 Task: Create a due date automation trigger when advanced on, 2 working days after a card is due add dates starting in between 1 and 5 days at 11:00 AM.
Action: Mouse moved to (947, 75)
Screenshot: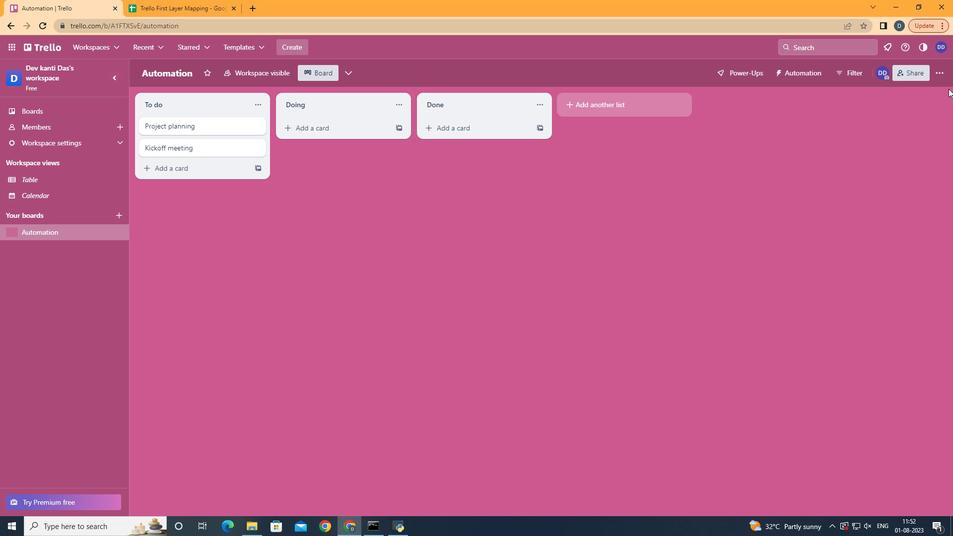 
Action: Mouse pressed left at (947, 75)
Screenshot: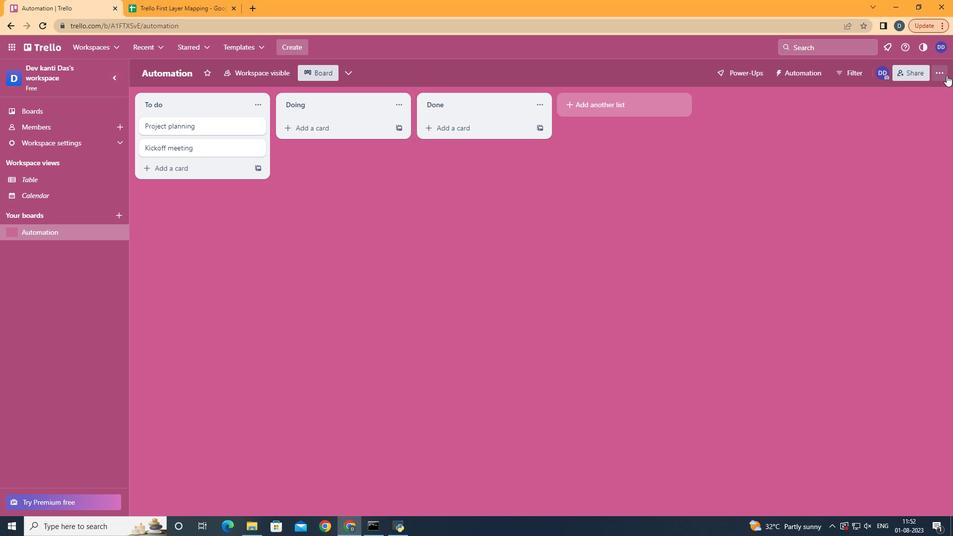 
Action: Mouse moved to (863, 208)
Screenshot: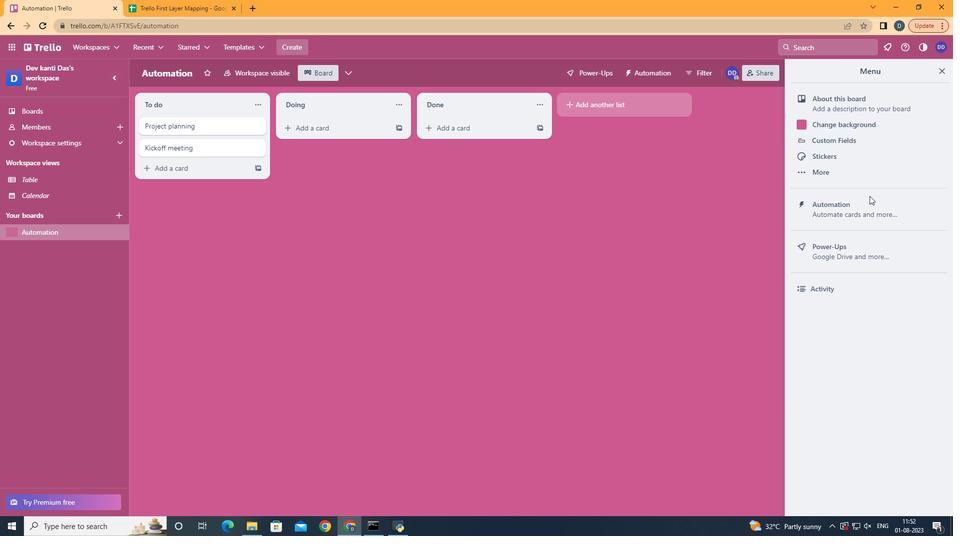 
Action: Mouse pressed left at (863, 208)
Screenshot: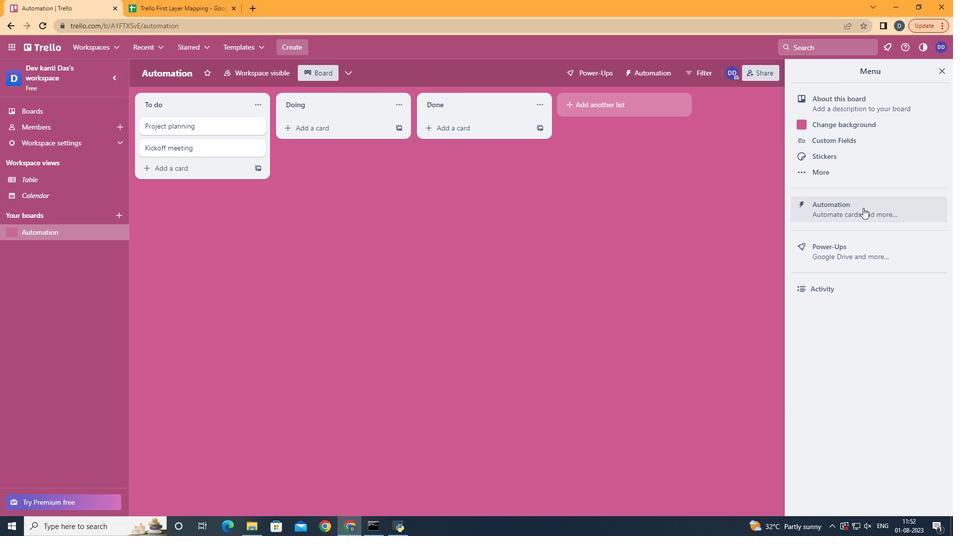 
Action: Mouse moved to (193, 201)
Screenshot: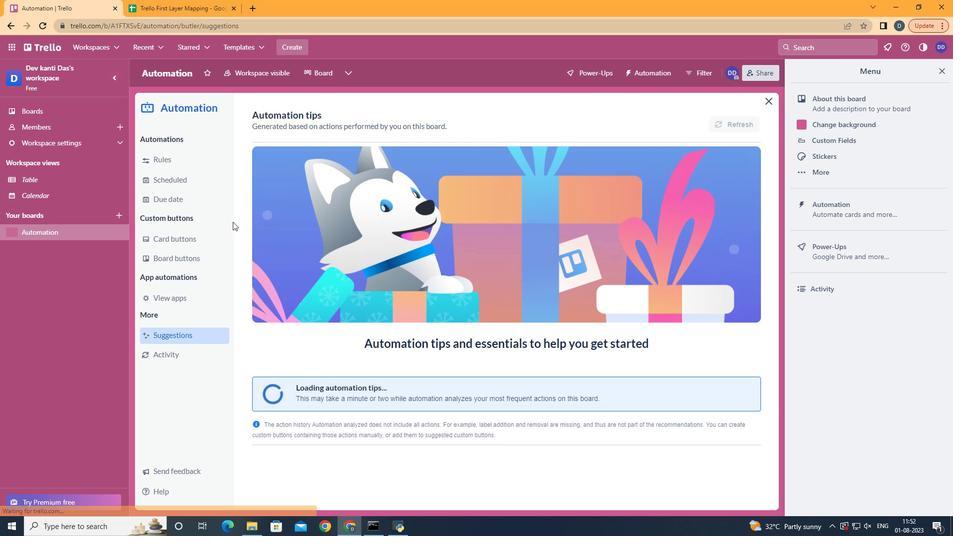 
Action: Mouse pressed left at (193, 201)
Screenshot: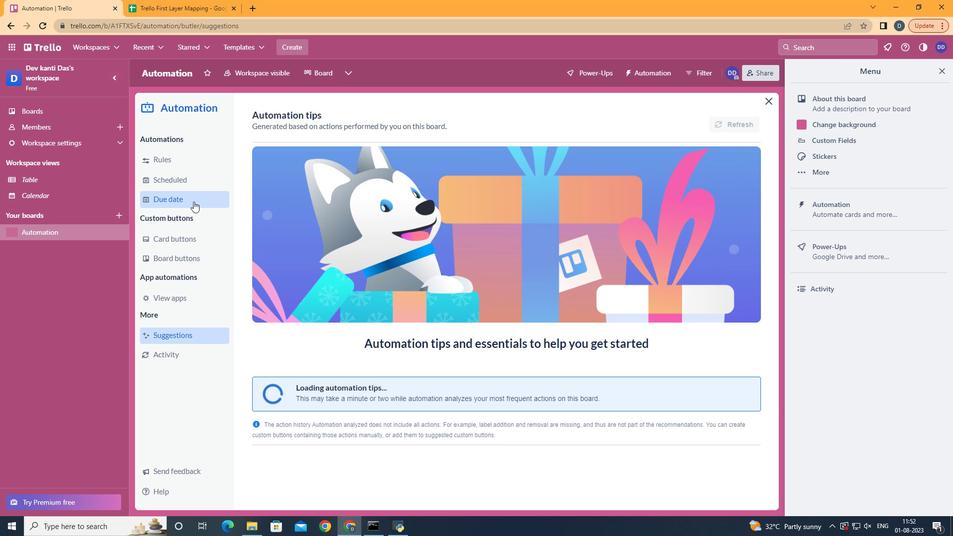 
Action: Mouse moved to (711, 121)
Screenshot: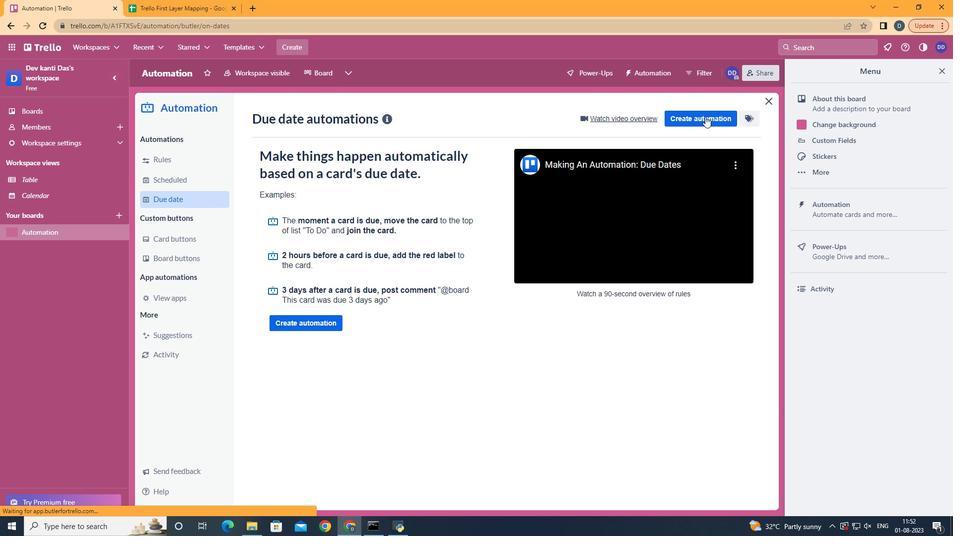 
Action: Mouse pressed left at (711, 121)
Screenshot: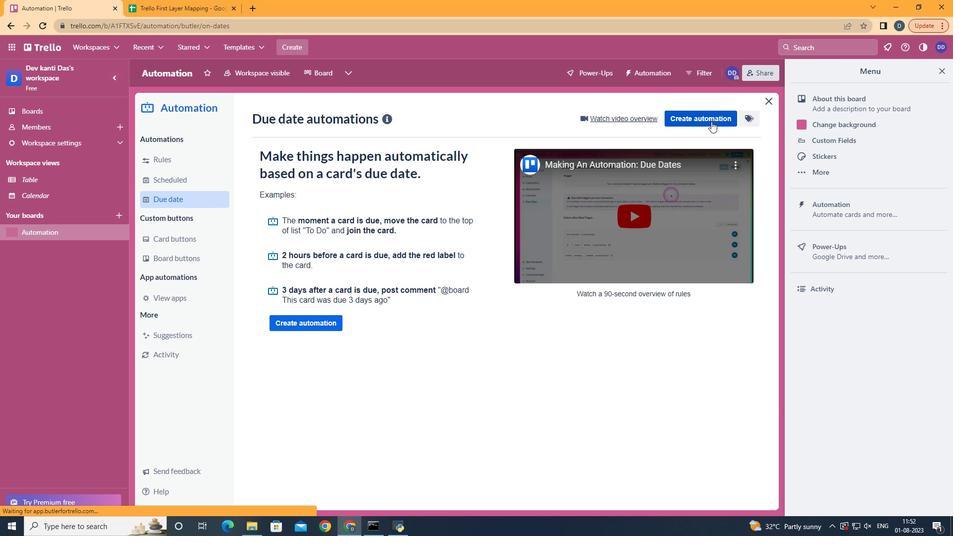 
Action: Mouse moved to (501, 214)
Screenshot: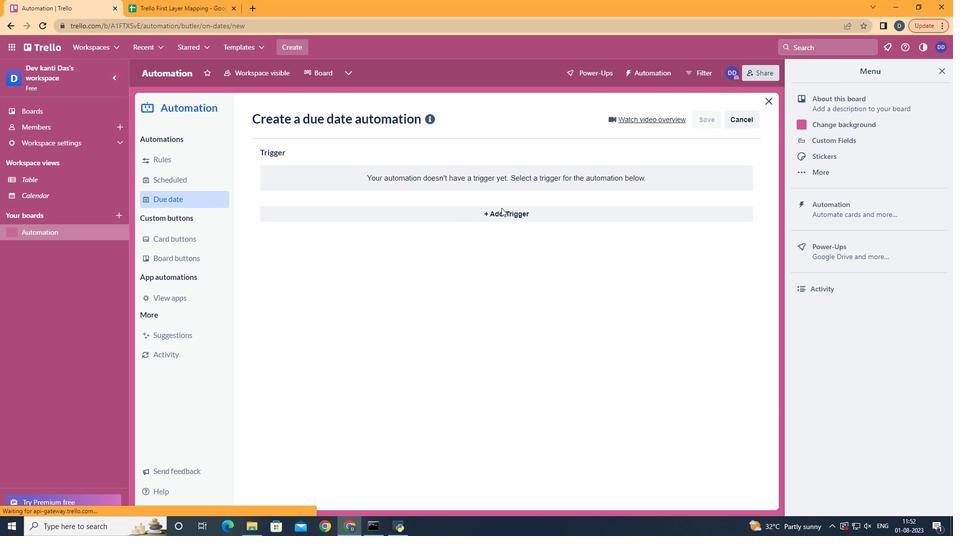 
Action: Mouse pressed left at (501, 214)
Screenshot: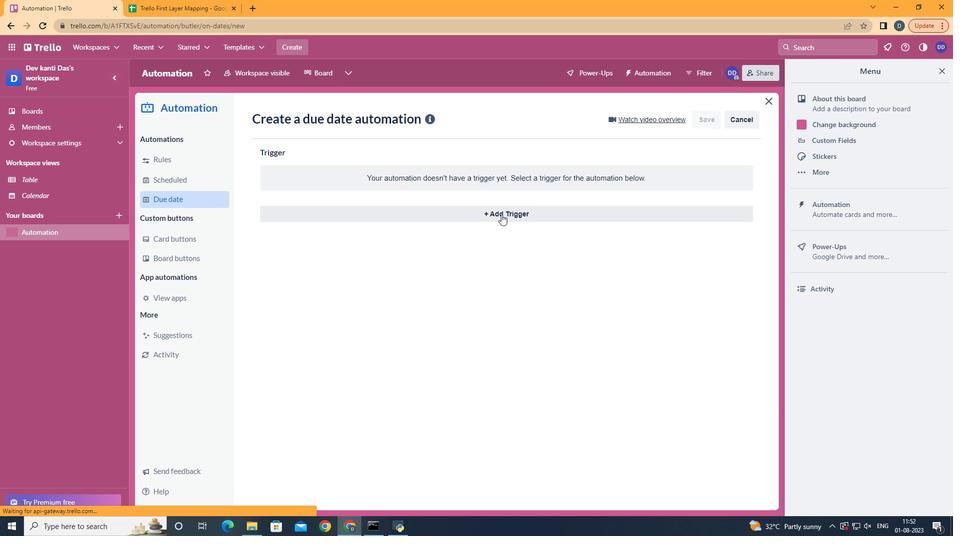 
Action: Mouse moved to (316, 403)
Screenshot: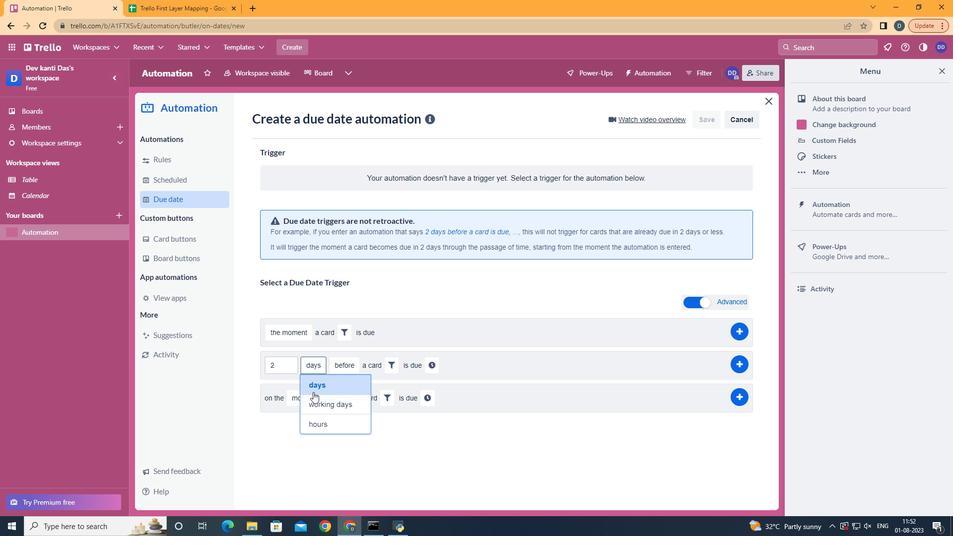 
Action: Mouse pressed left at (316, 403)
Screenshot: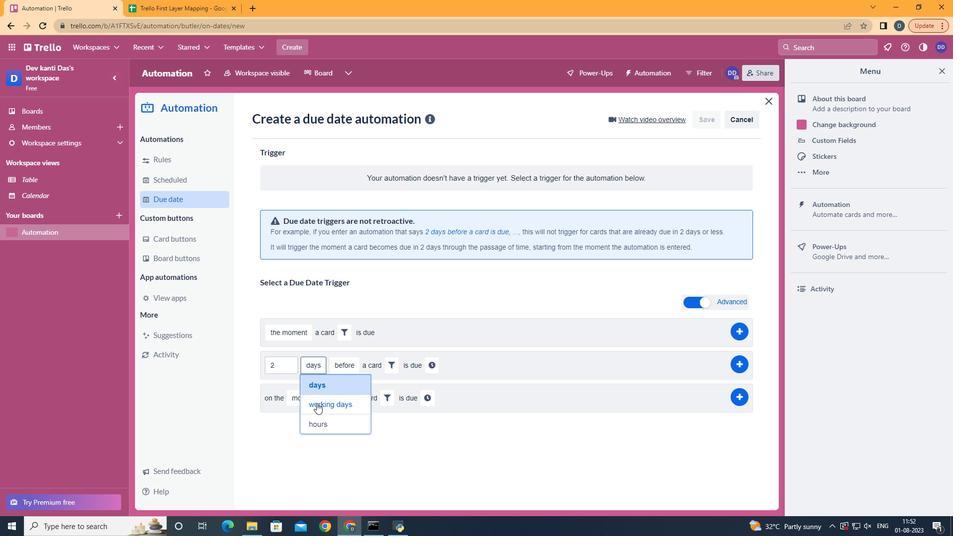 
Action: Mouse moved to (374, 403)
Screenshot: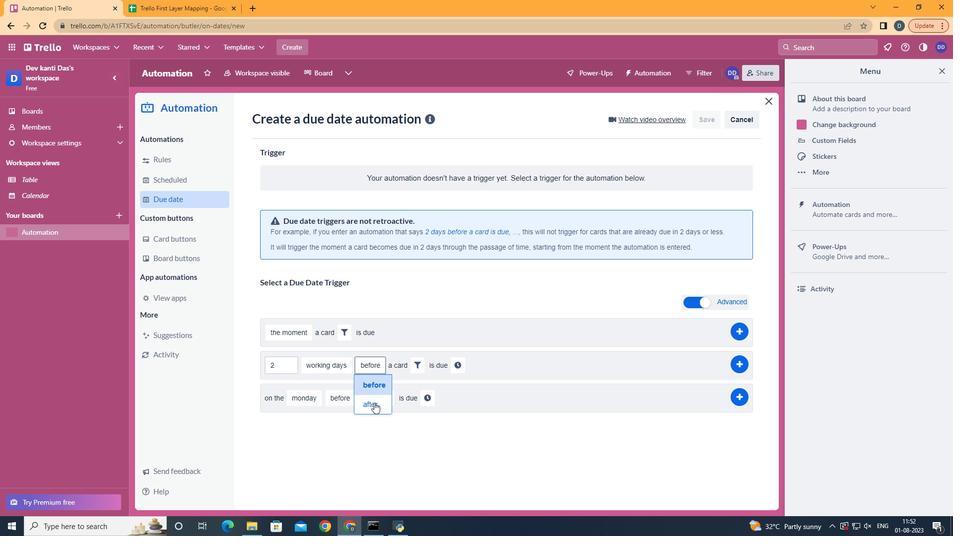 
Action: Mouse pressed left at (374, 403)
Screenshot: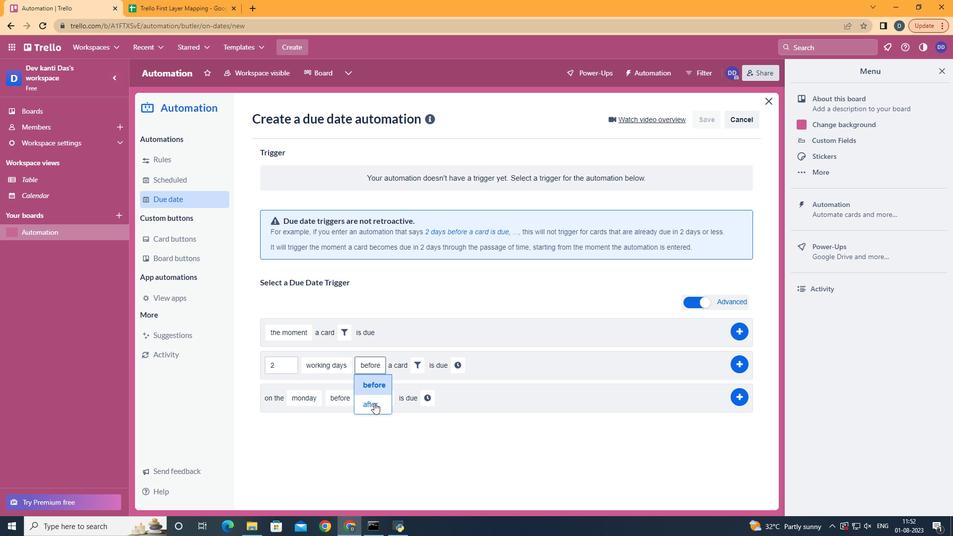 
Action: Mouse moved to (414, 371)
Screenshot: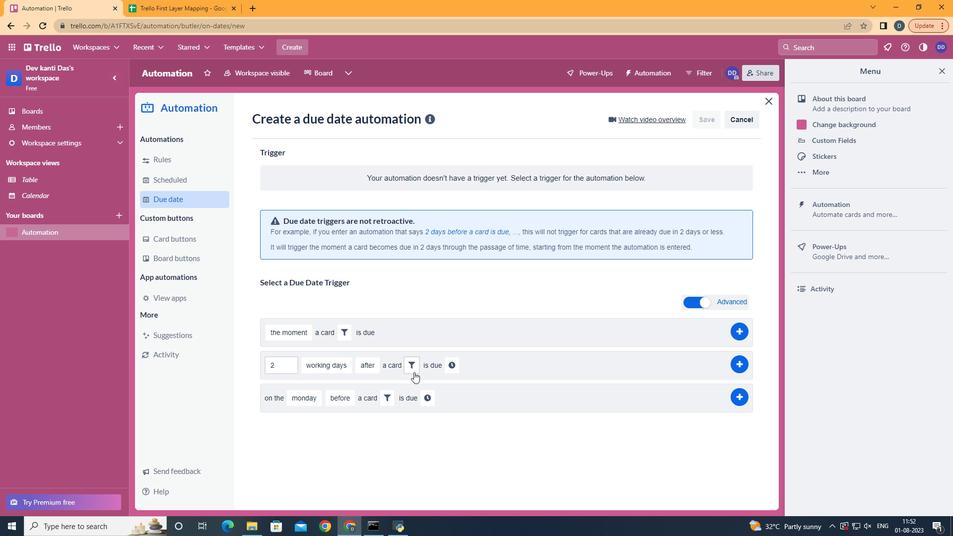 
Action: Mouse pressed left at (414, 371)
Screenshot: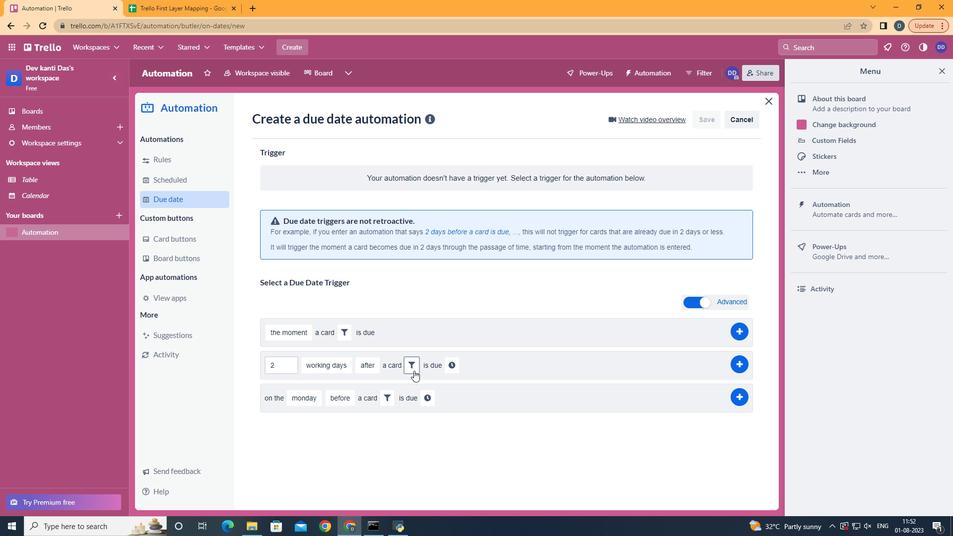 
Action: Mouse moved to (467, 399)
Screenshot: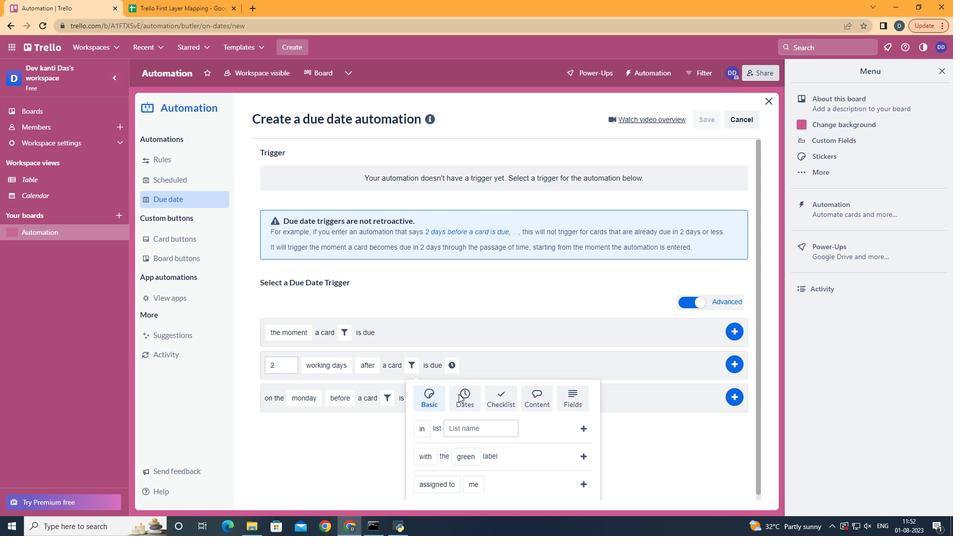 
Action: Mouse pressed left at (467, 399)
Screenshot: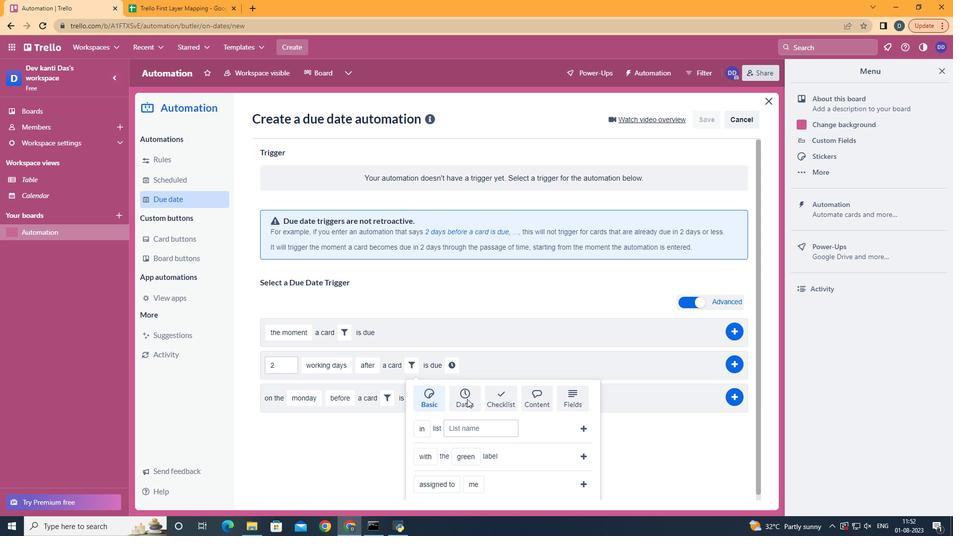 
Action: Mouse scrolled (467, 398) with delta (0, 0)
Screenshot: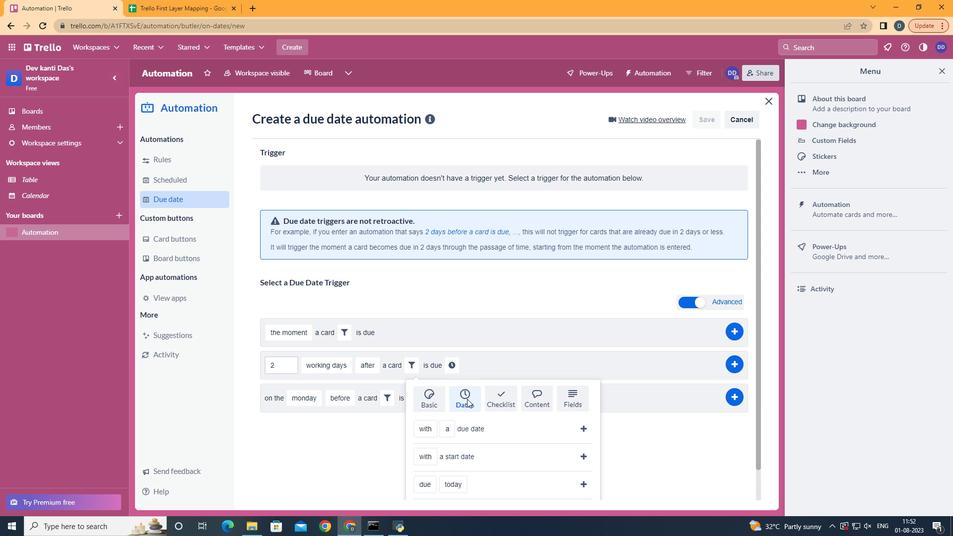 
Action: Mouse scrolled (467, 398) with delta (0, 0)
Screenshot: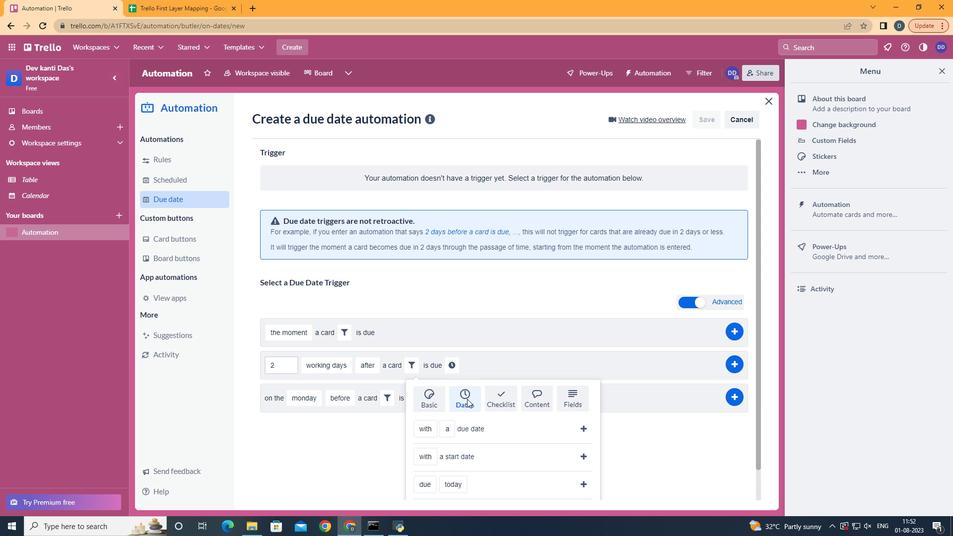 
Action: Mouse scrolled (467, 398) with delta (0, 0)
Screenshot: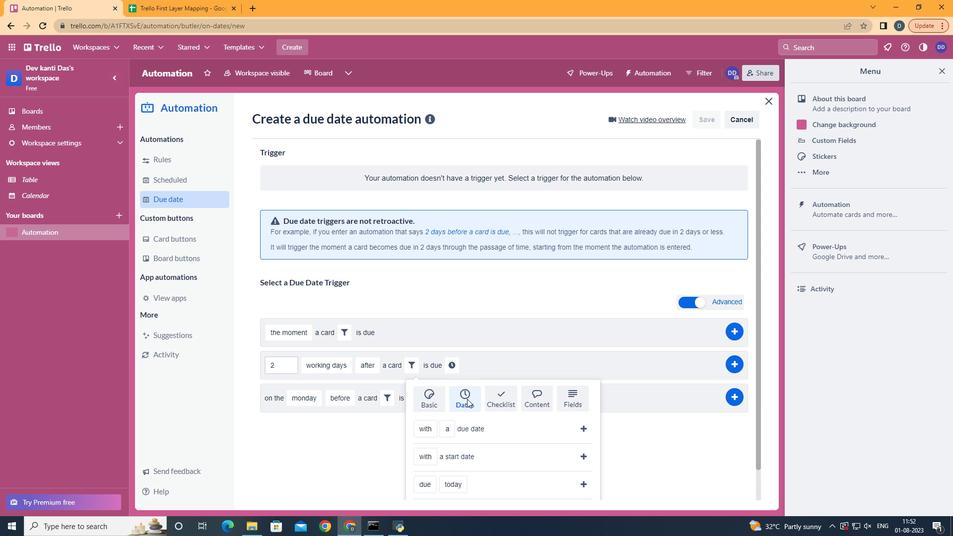 
Action: Mouse scrolled (467, 398) with delta (0, 0)
Screenshot: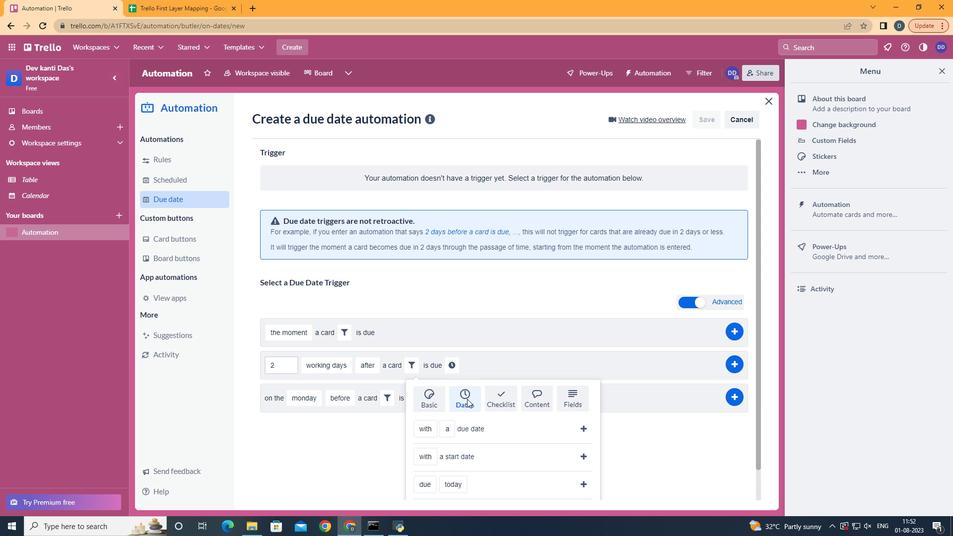 
Action: Mouse scrolled (467, 398) with delta (0, 0)
Screenshot: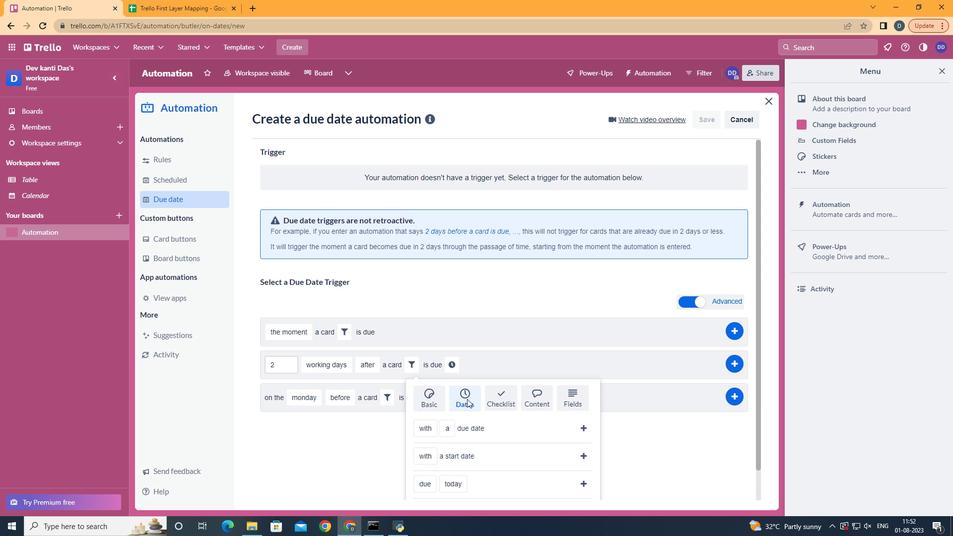 
Action: Mouse moved to (440, 460)
Screenshot: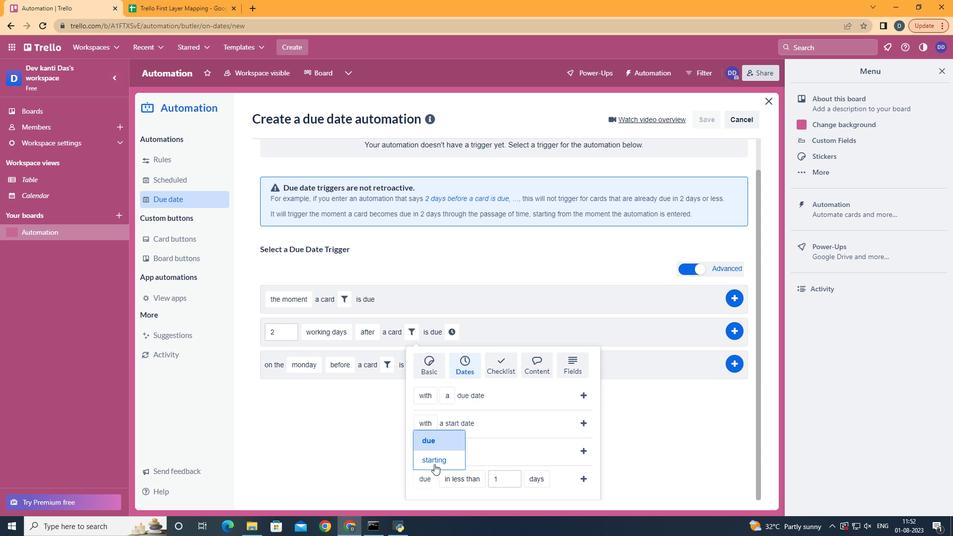 
Action: Mouse pressed left at (440, 460)
Screenshot: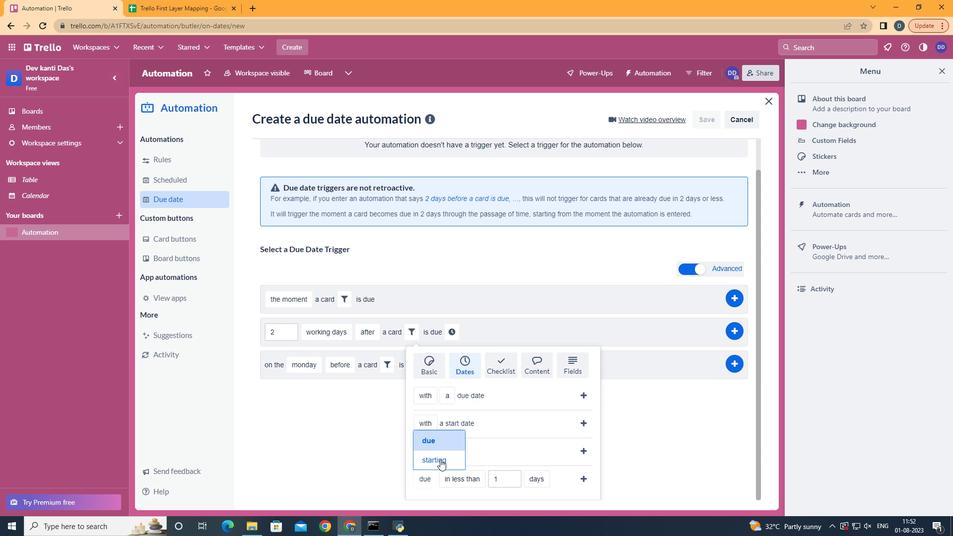 
Action: Mouse moved to (482, 467)
Screenshot: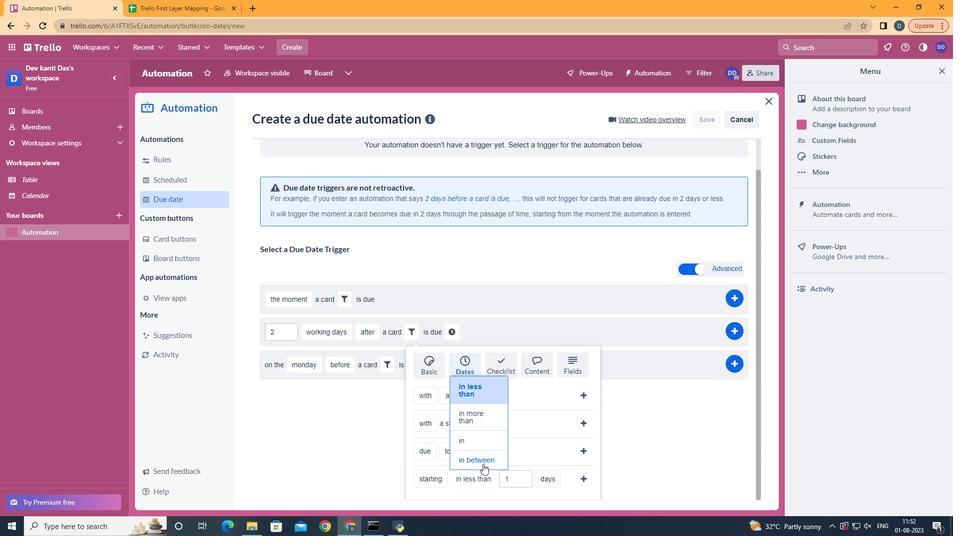 
Action: Mouse pressed left at (482, 467)
Screenshot: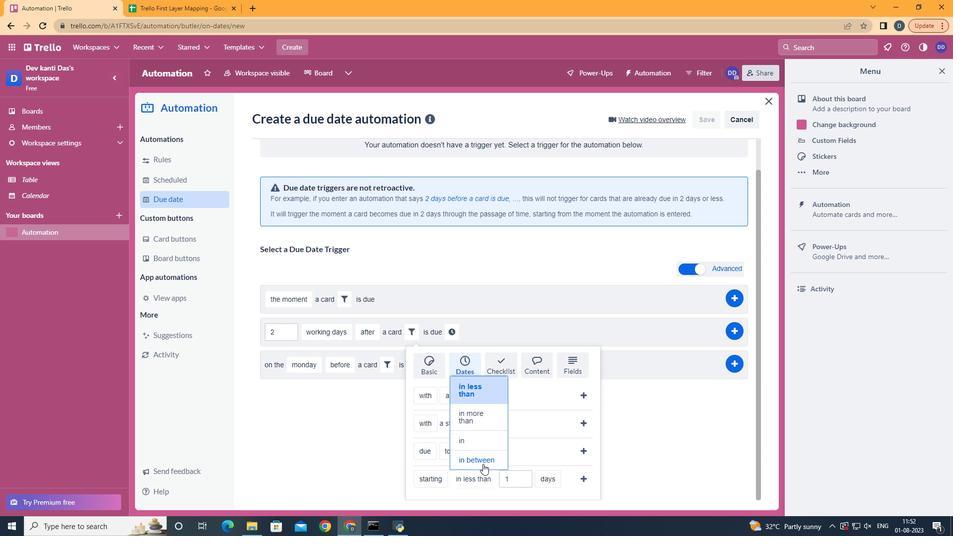 
Action: Mouse moved to (609, 439)
Screenshot: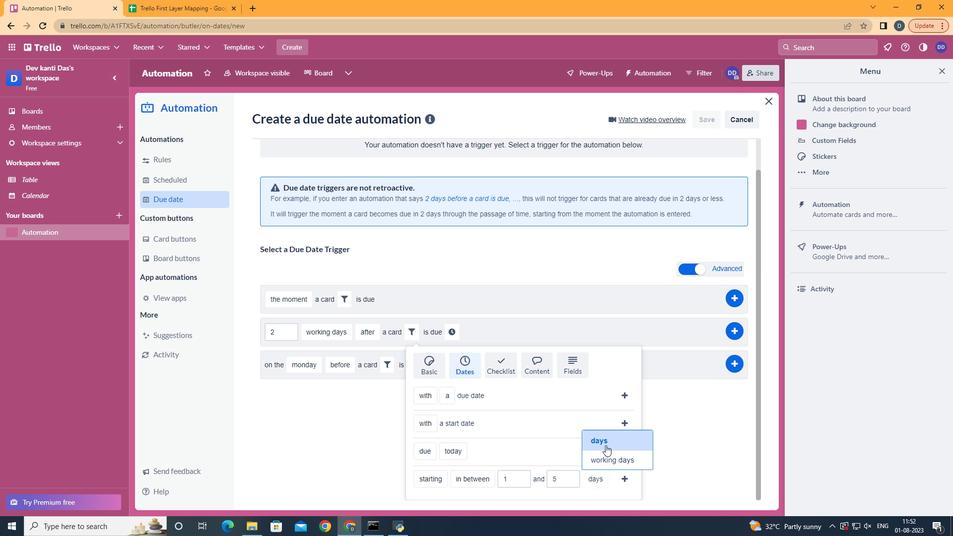 
Action: Mouse pressed left at (609, 439)
Screenshot: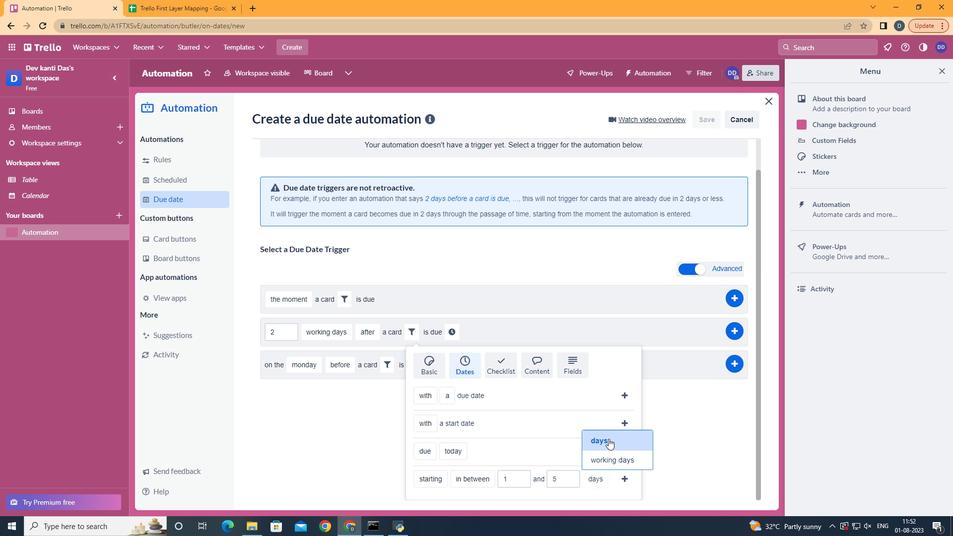 
Action: Mouse moved to (625, 473)
Screenshot: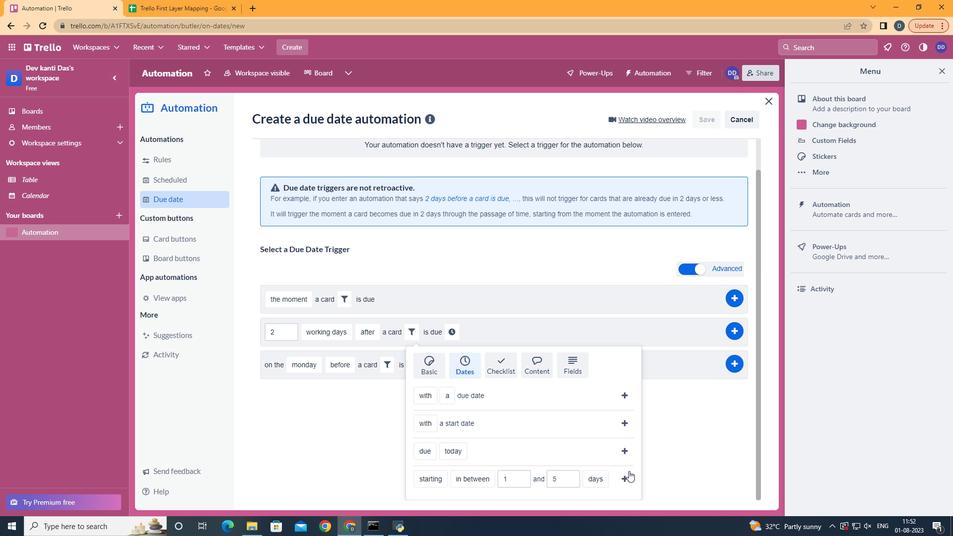 
Action: Mouse pressed left at (625, 473)
Screenshot: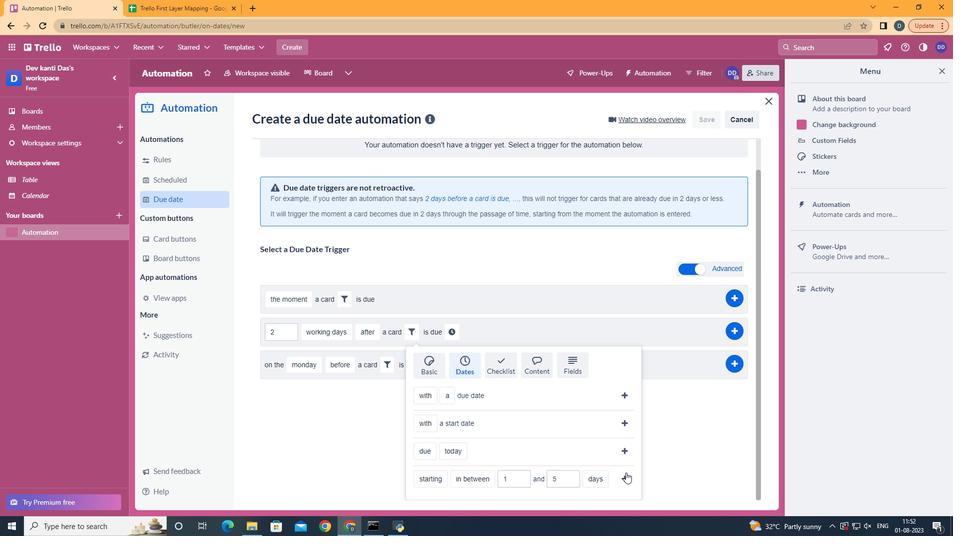 
Action: Mouse moved to (584, 365)
Screenshot: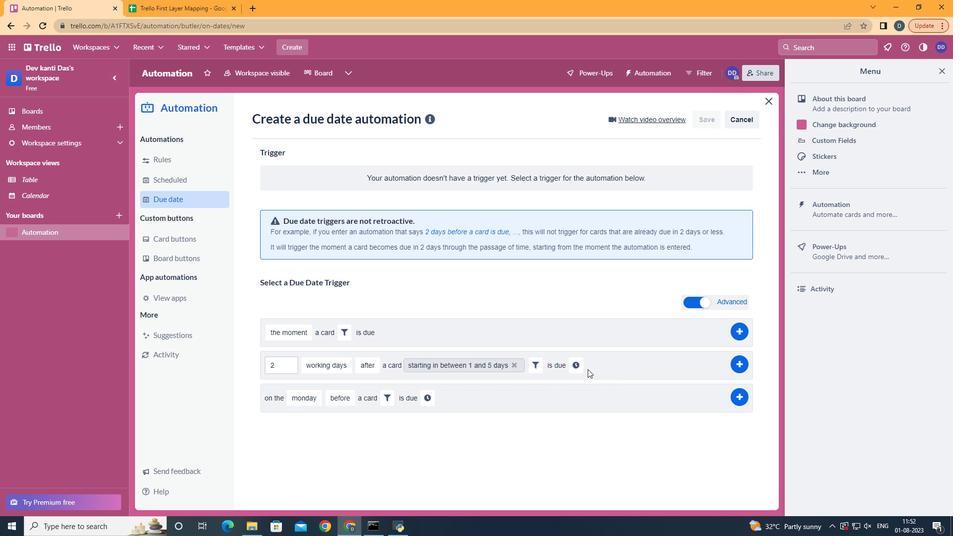 
Action: Mouse pressed left at (584, 365)
Screenshot: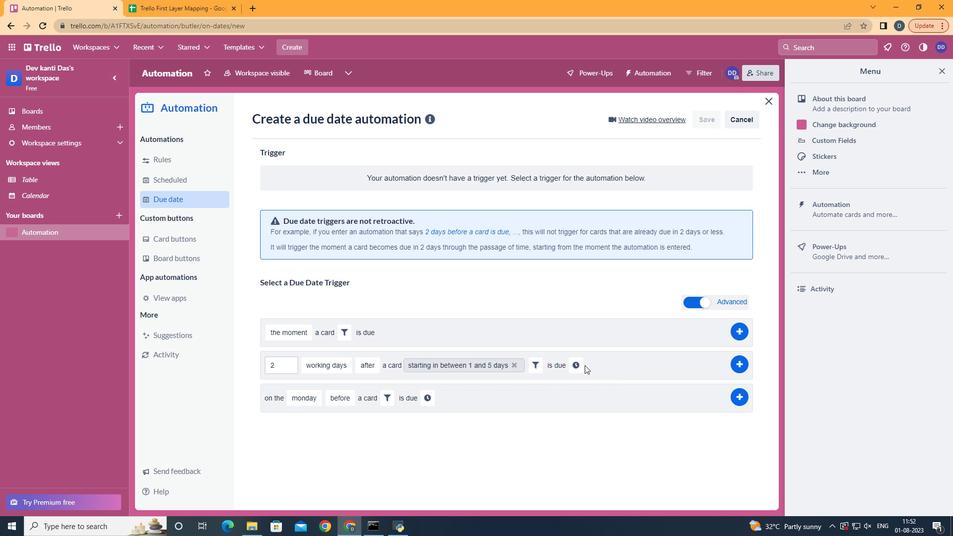 
Action: Mouse moved to (582, 365)
Screenshot: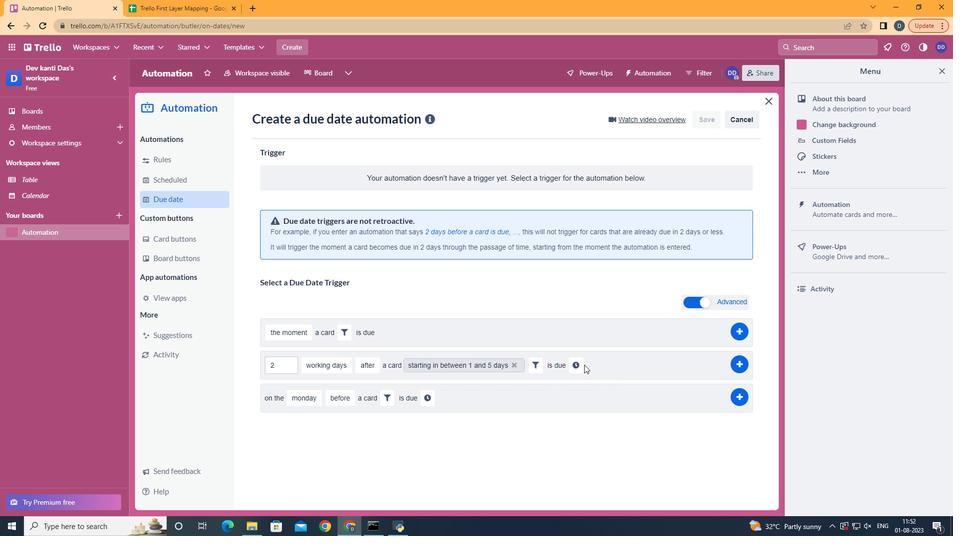 
Action: Mouse pressed left at (582, 365)
Screenshot: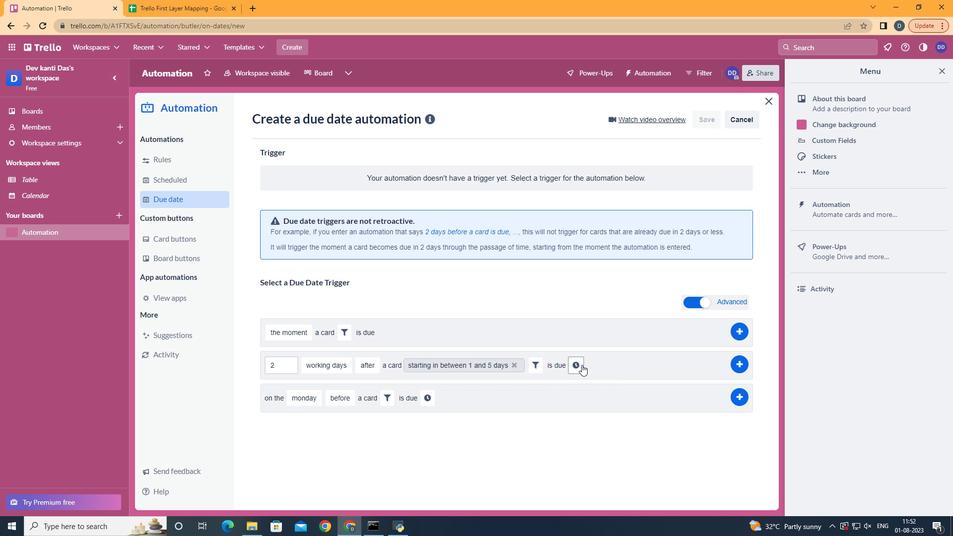 
Action: Mouse moved to (634, 372)
Screenshot: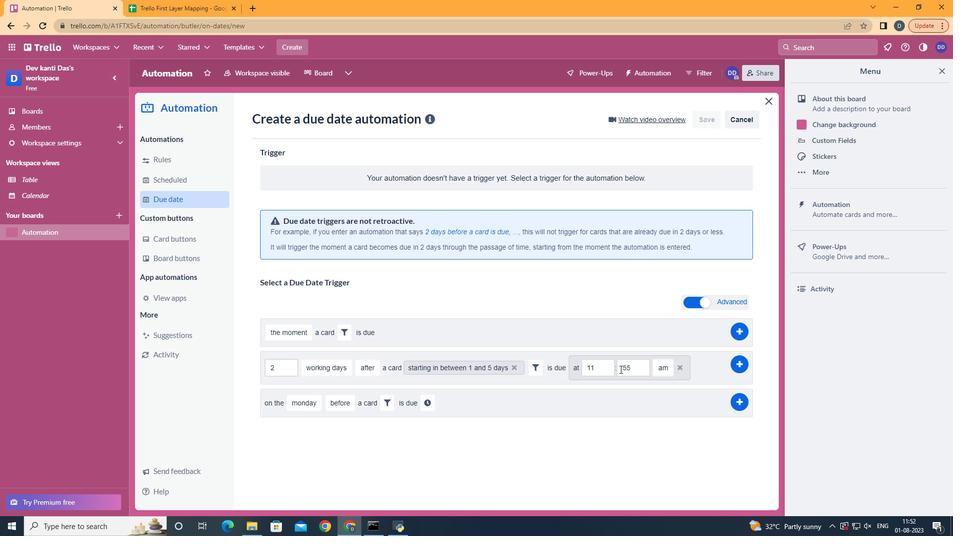 
Action: Mouse pressed left at (634, 372)
Screenshot: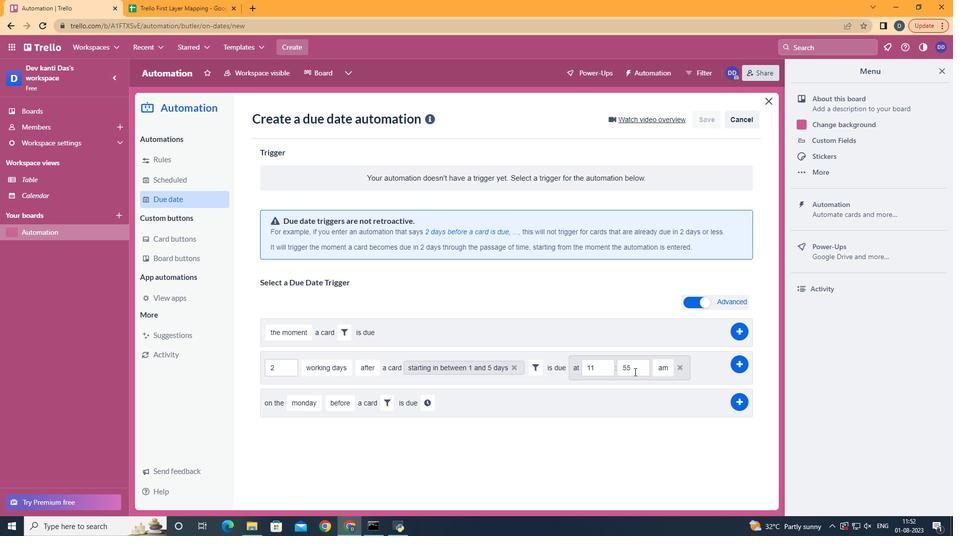 
Action: Key pressed <Key.backspace><Key.backspace>00
Screenshot: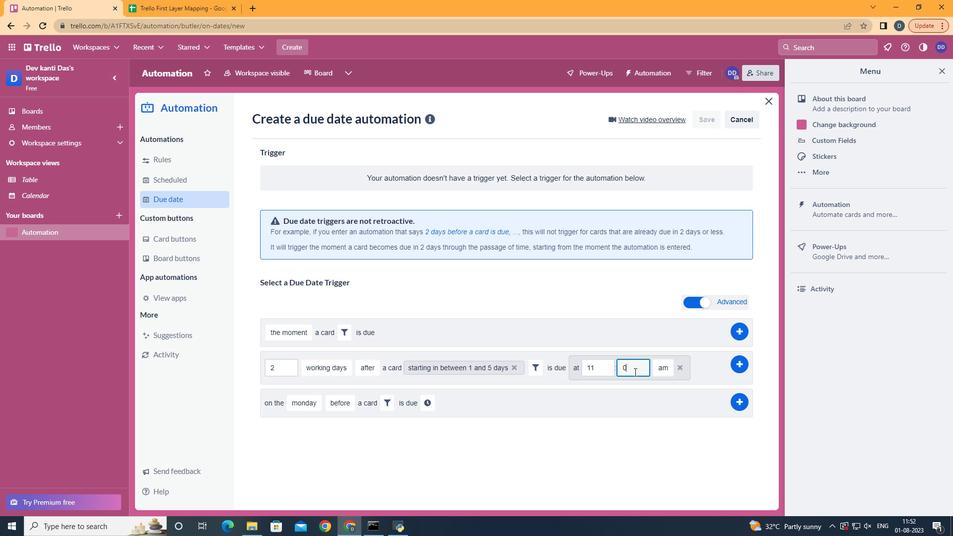 
Action: Mouse moved to (739, 364)
Screenshot: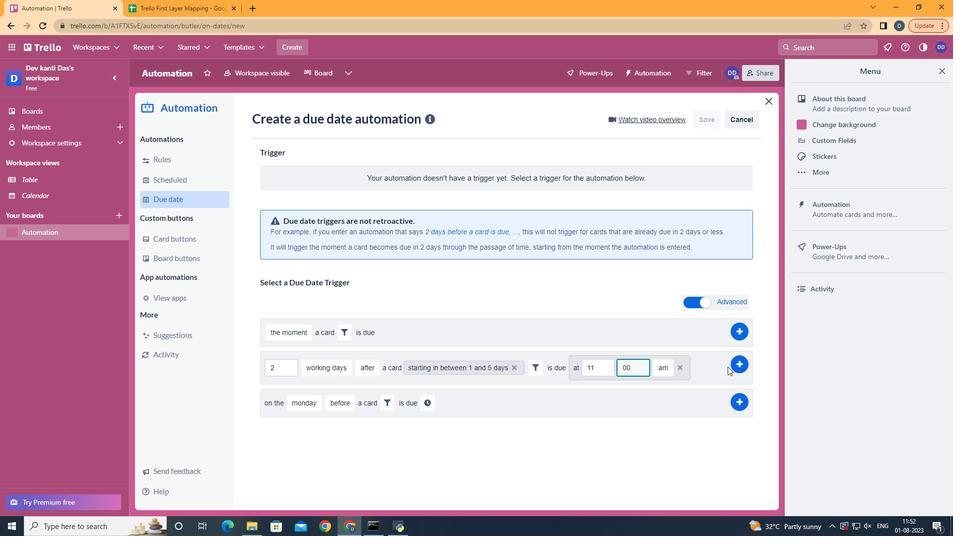 
Action: Mouse pressed left at (739, 364)
Screenshot: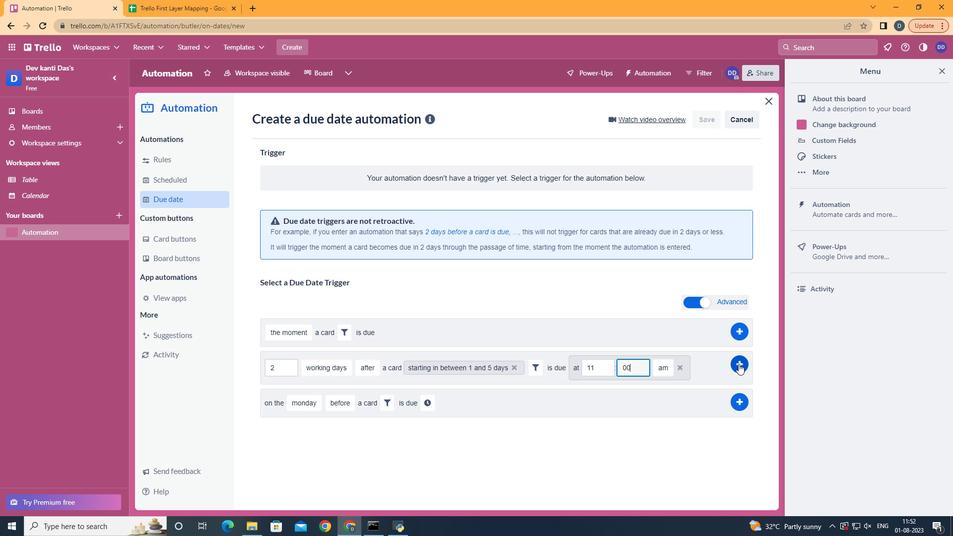 
Action: Mouse moved to (425, 223)
Screenshot: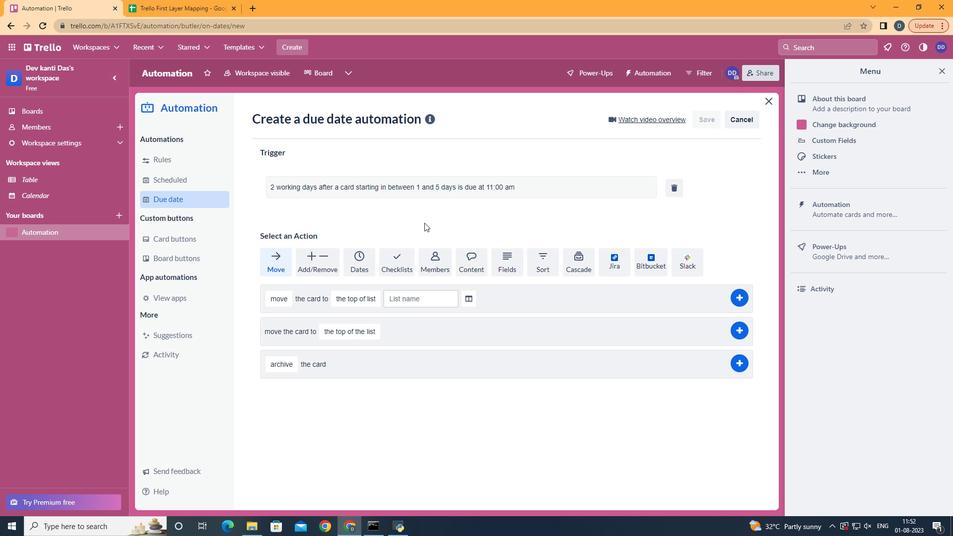 
